 Task: Create in the project AgileBoost and in the Backlog issue 'Develop a new tool for automated testing of mobile application performance and resource consumption' a child issue 'Integration with property management software', and assign it to team member softage.3@softage.net. Create in the project AgileBoost and in the Backlog issue 'Upgrade the logging and monitoring capabilities of a web application to improve error detection and debugging' a child issue 'Code optimization for low-latency network protocol handling', and assign it to team member softage.4@softage.net
Action: Mouse moved to (313, 229)
Screenshot: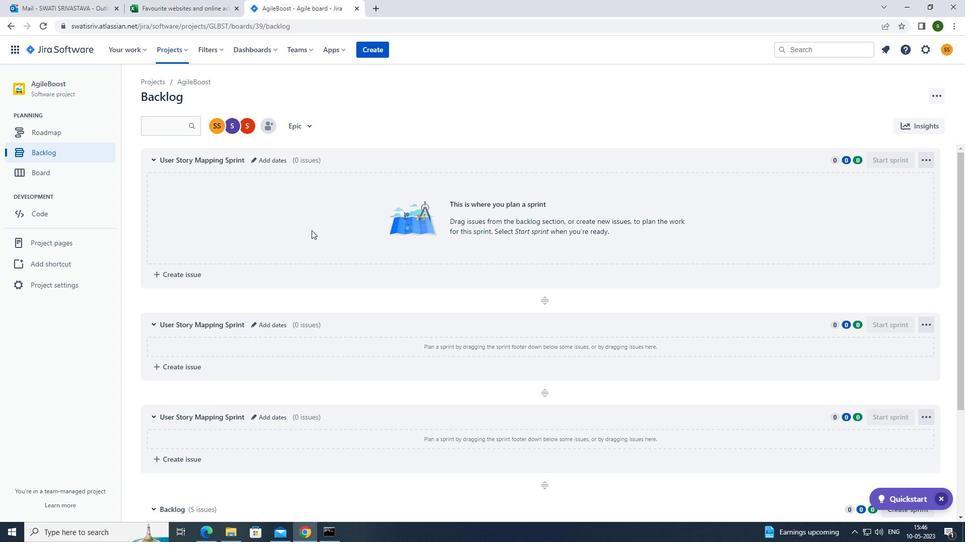 
Action: Mouse scrolled (313, 228) with delta (0, 0)
Screenshot: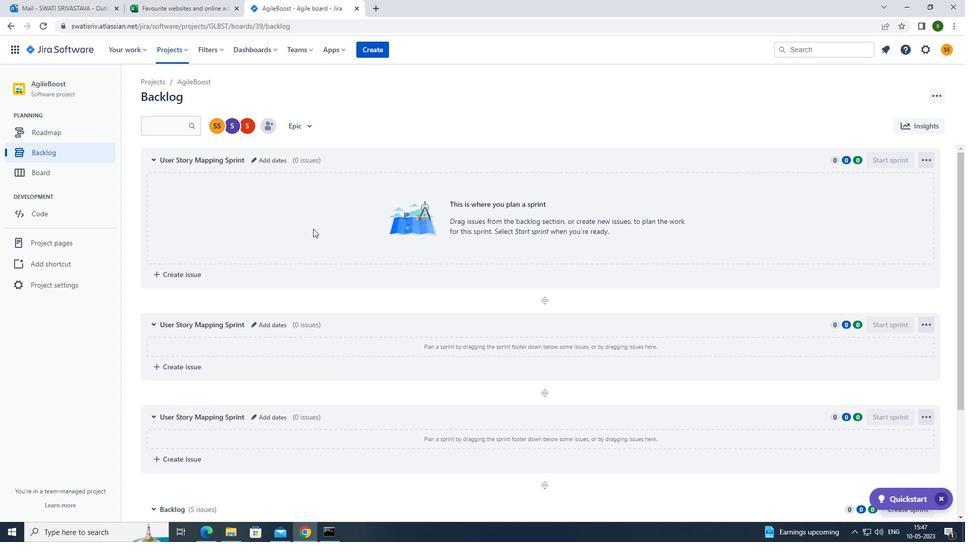 
Action: Mouse scrolled (313, 228) with delta (0, 0)
Screenshot: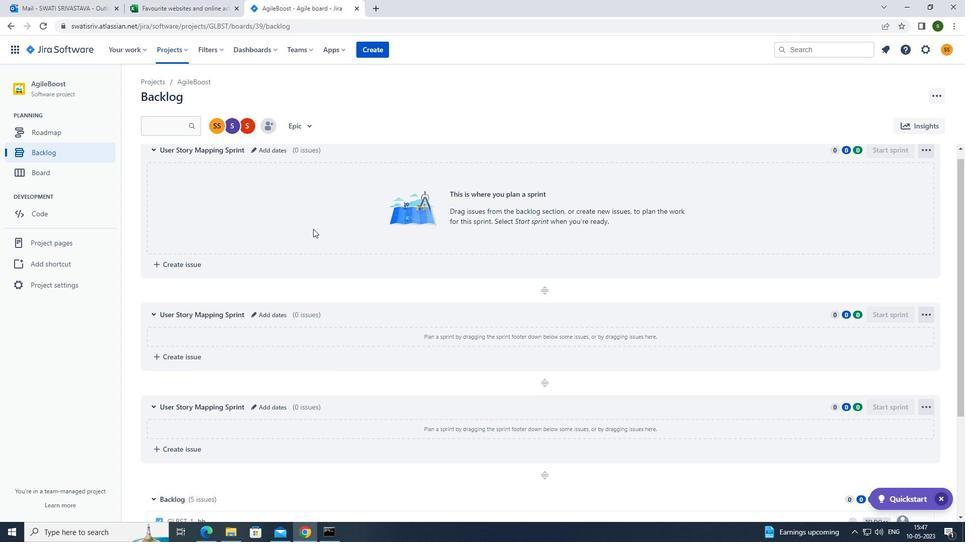 
Action: Mouse scrolled (313, 228) with delta (0, 0)
Screenshot: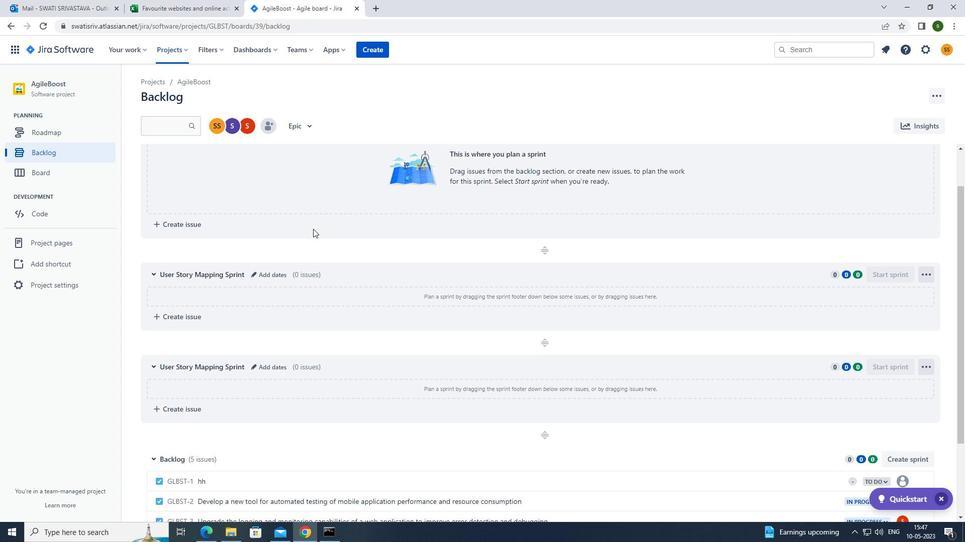 
Action: Mouse scrolled (313, 228) with delta (0, 0)
Screenshot: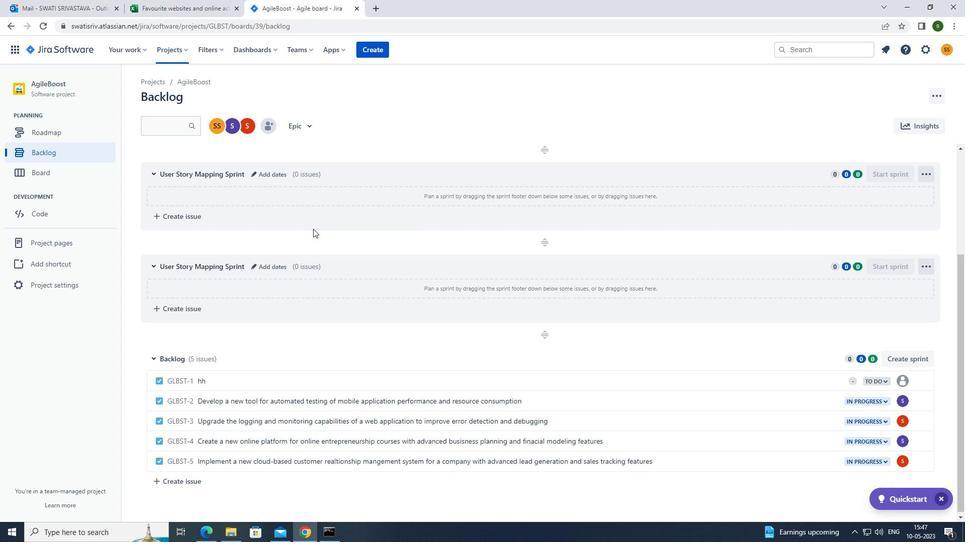 
Action: Mouse scrolled (313, 228) with delta (0, 0)
Screenshot: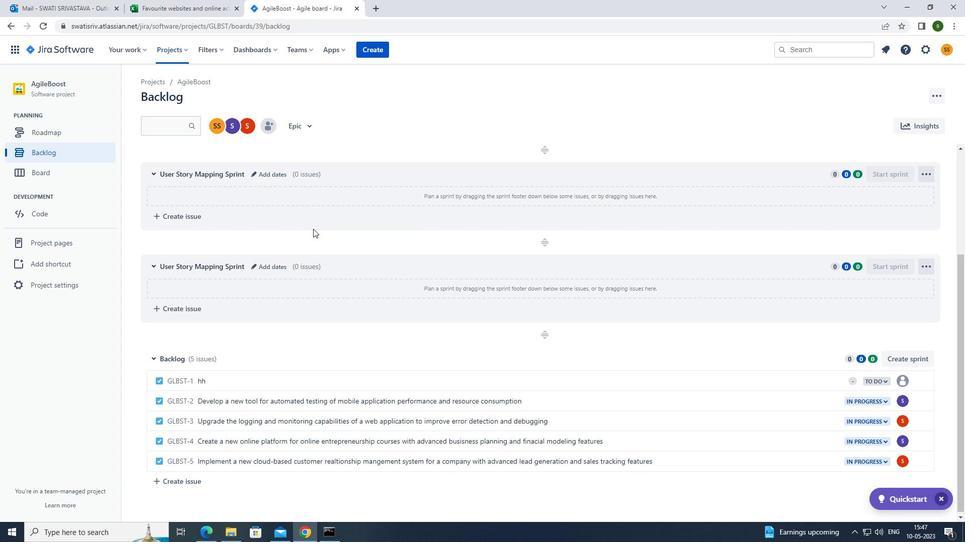 
Action: Mouse scrolled (313, 228) with delta (0, 0)
Screenshot: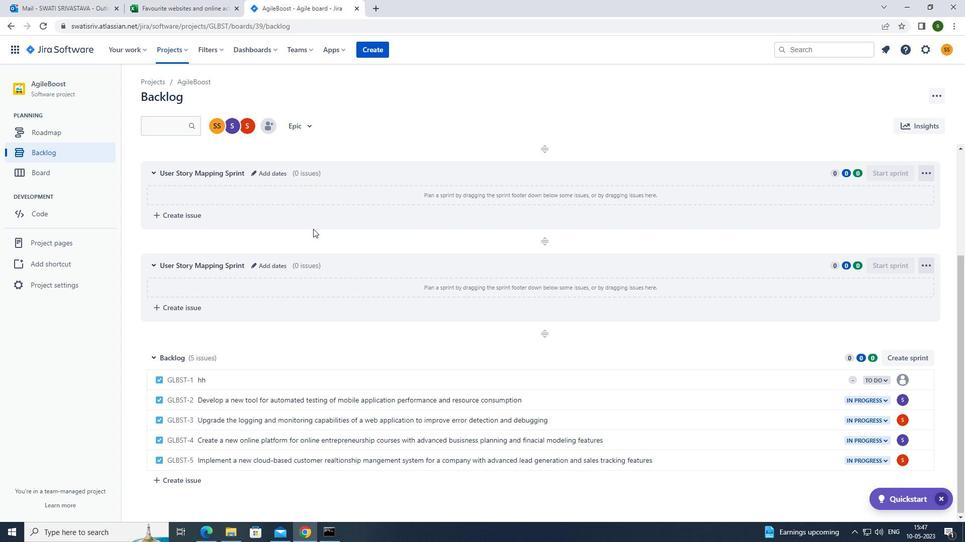 
Action: Mouse moved to (672, 400)
Screenshot: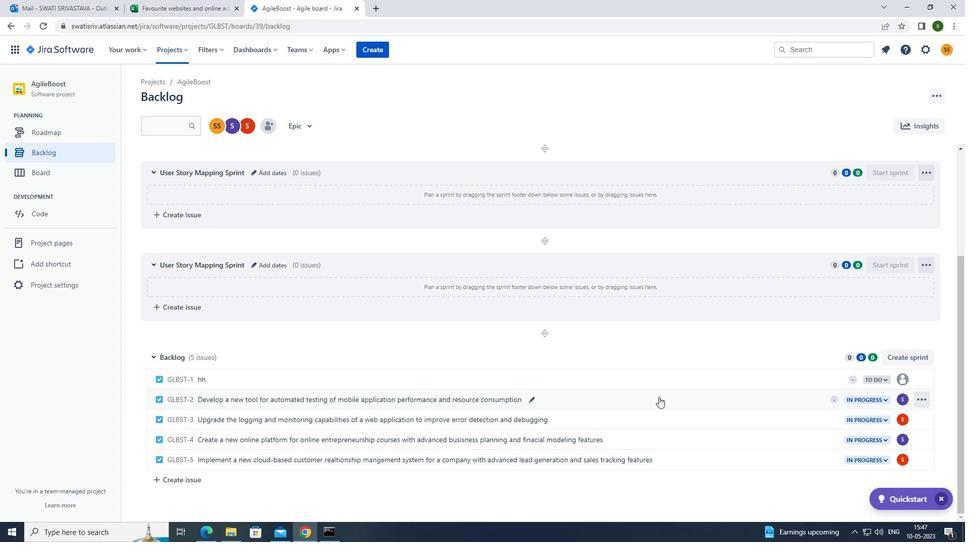 
Action: Mouse pressed left at (672, 400)
Screenshot: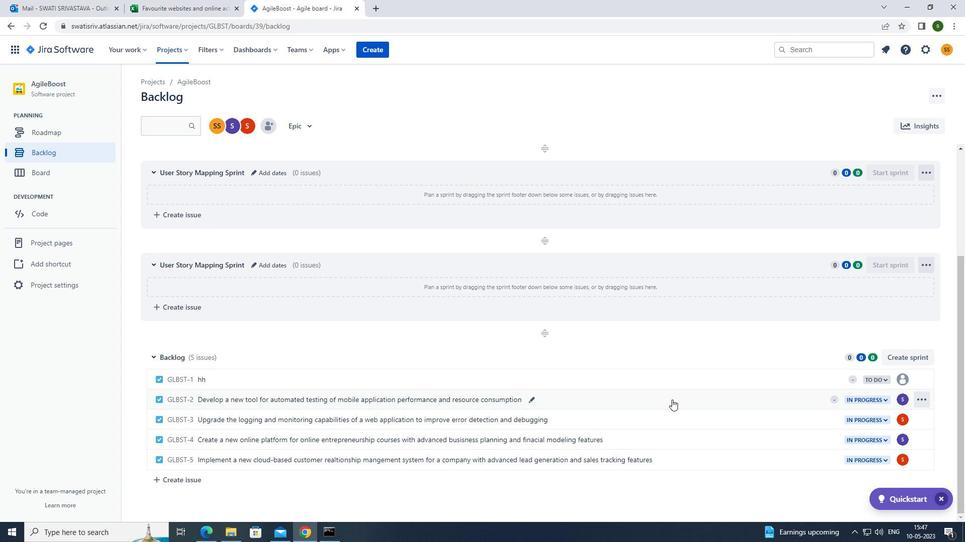 
Action: Mouse moved to (784, 244)
Screenshot: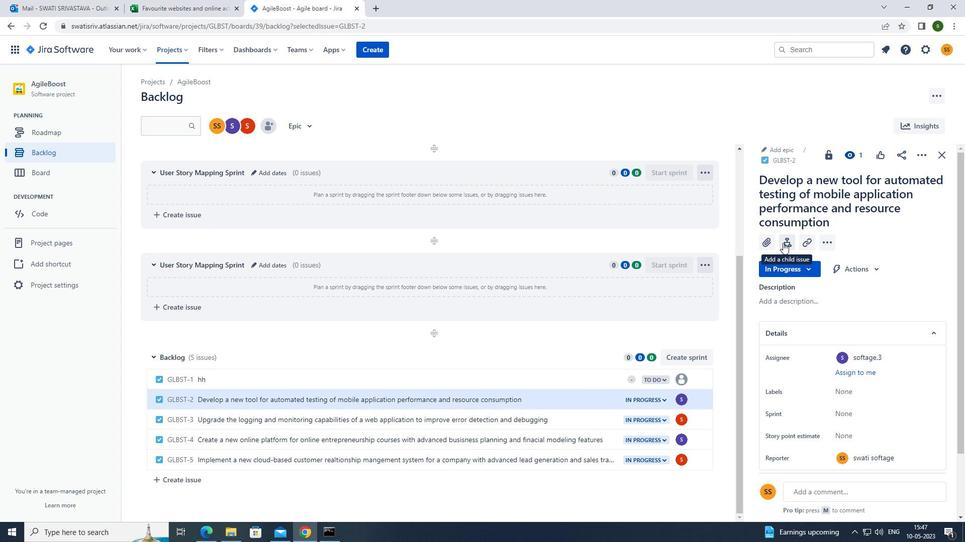 
Action: Mouse pressed left at (784, 244)
Screenshot: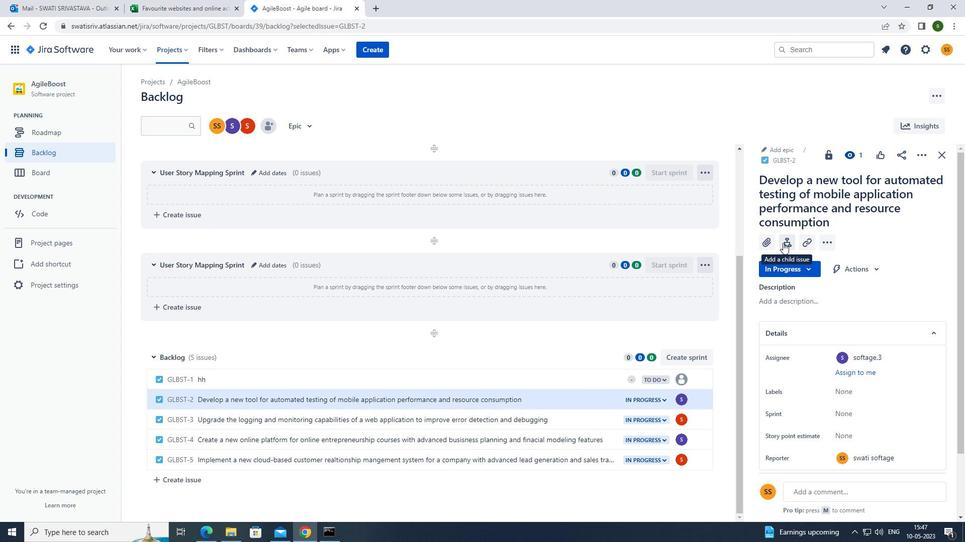 
Action: Mouse moved to (772, 338)
Screenshot: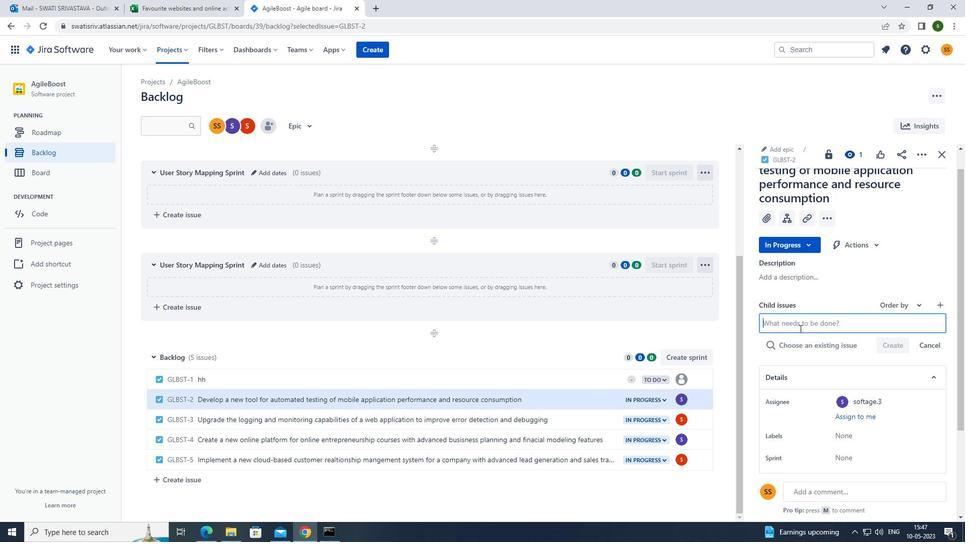 
Action: Key pressed <Key.caps_lock>i<Key.caps_lock>ntegration<Key.space>with<Key.space>property<Key.space>management<Key.space>software<Key.enter>
Screenshot: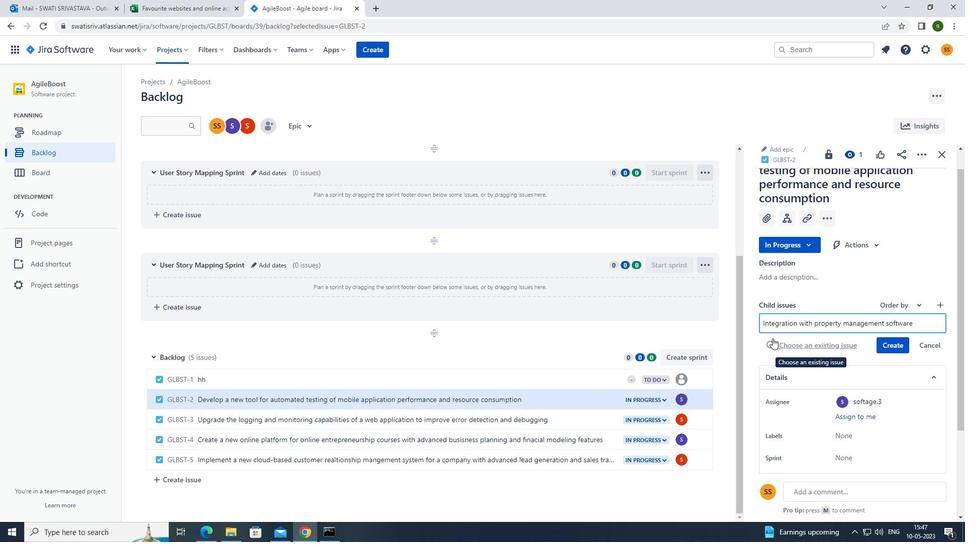 
Action: Mouse moved to (902, 330)
Screenshot: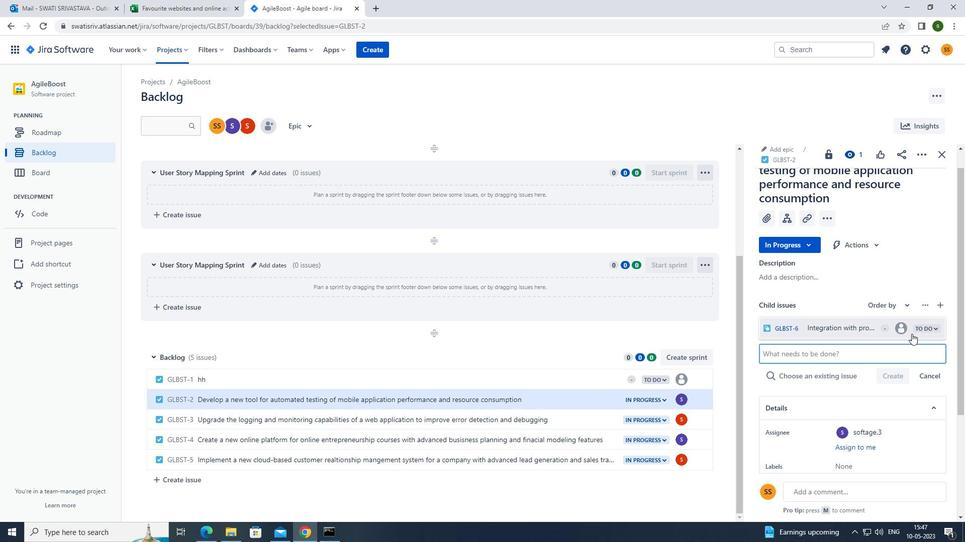 
Action: Mouse pressed left at (902, 330)
Screenshot: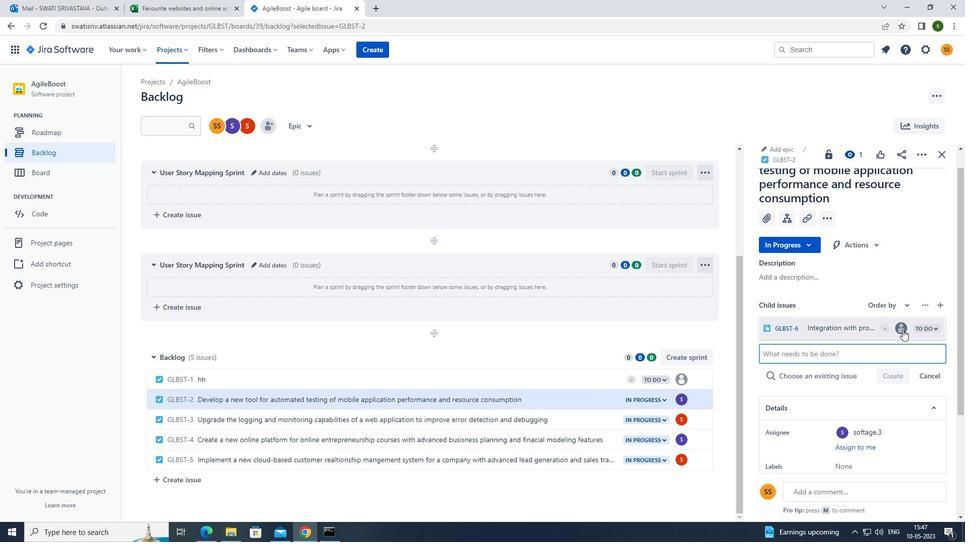 
Action: Mouse moved to (876, 334)
Screenshot: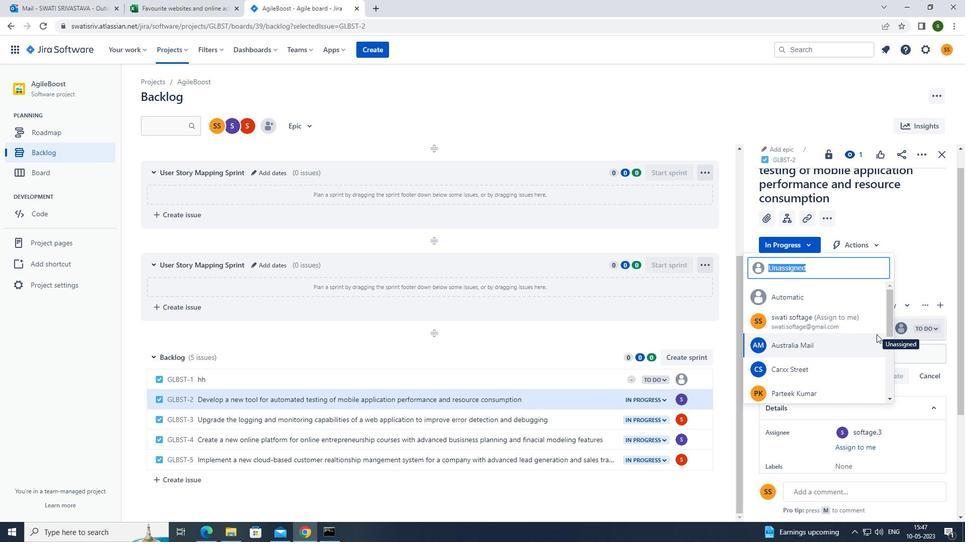 
Action: Mouse scrolled (876, 334) with delta (0, 0)
Screenshot: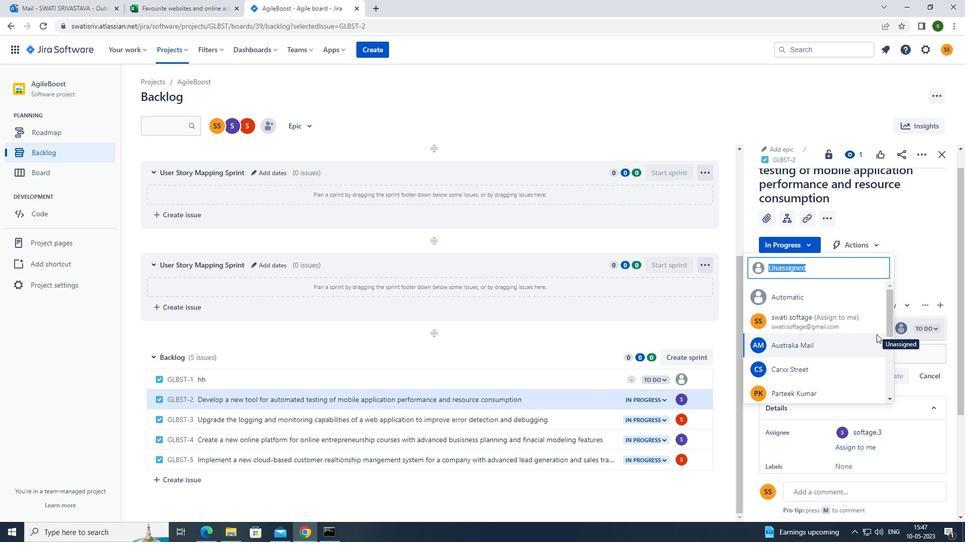 
Action: Mouse moved to (806, 381)
Screenshot: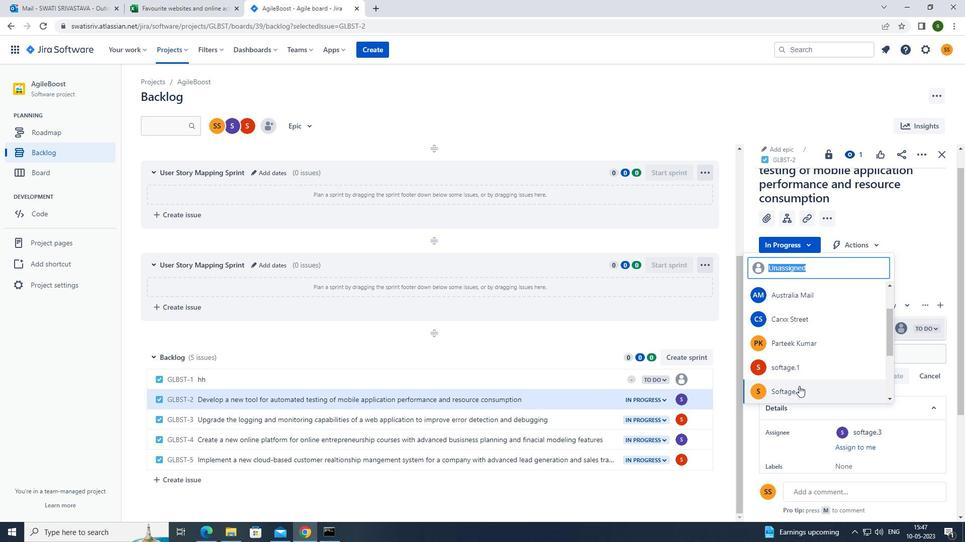 
Action: Mouse scrolled (806, 380) with delta (0, 0)
Screenshot: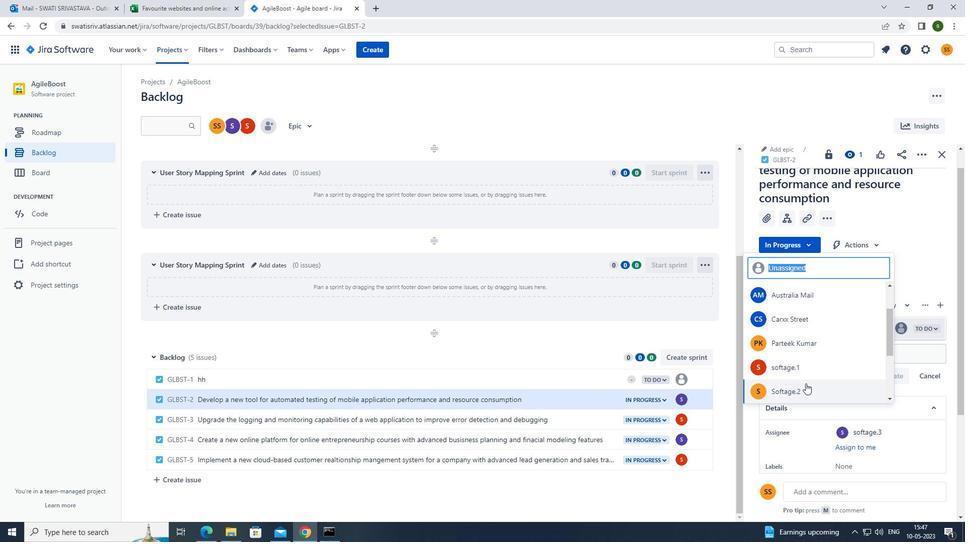 
Action: Mouse moved to (802, 366)
Screenshot: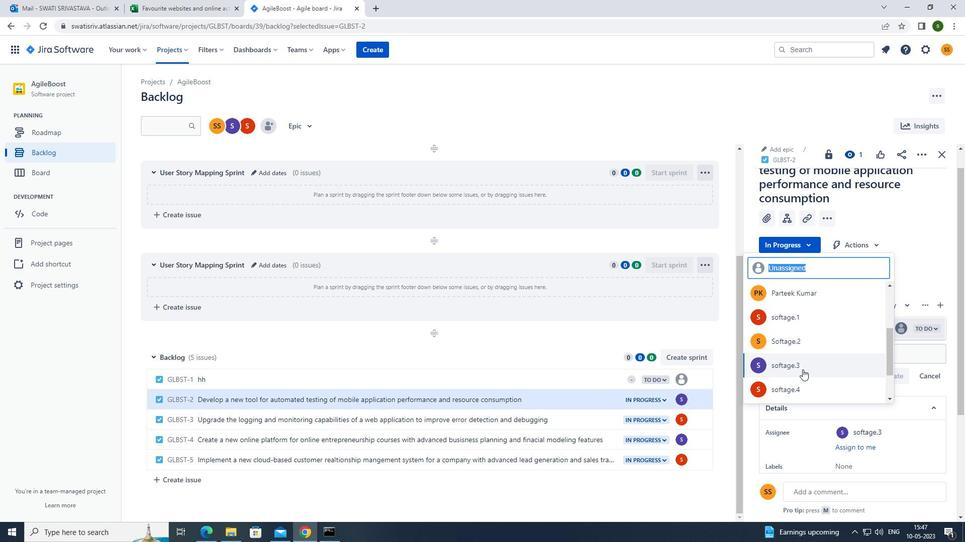 
Action: Mouse pressed left at (802, 366)
Screenshot: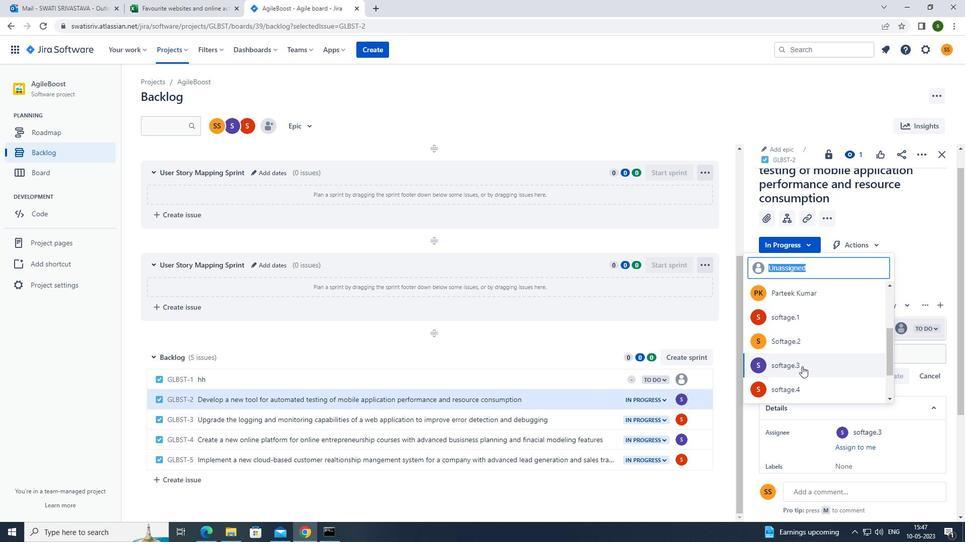 
Action: Mouse moved to (587, 420)
Screenshot: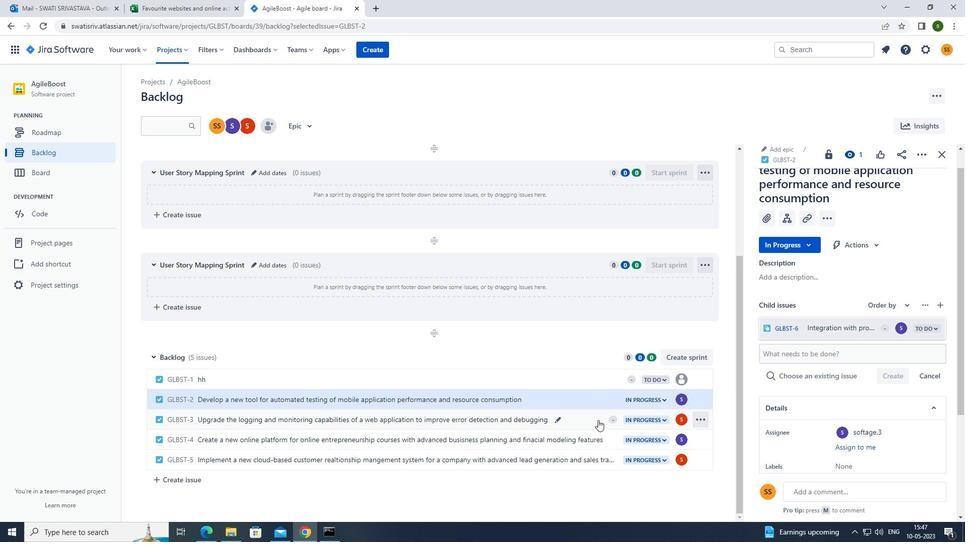 
Action: Mouse pressed left at (587, 420)
Screenshot: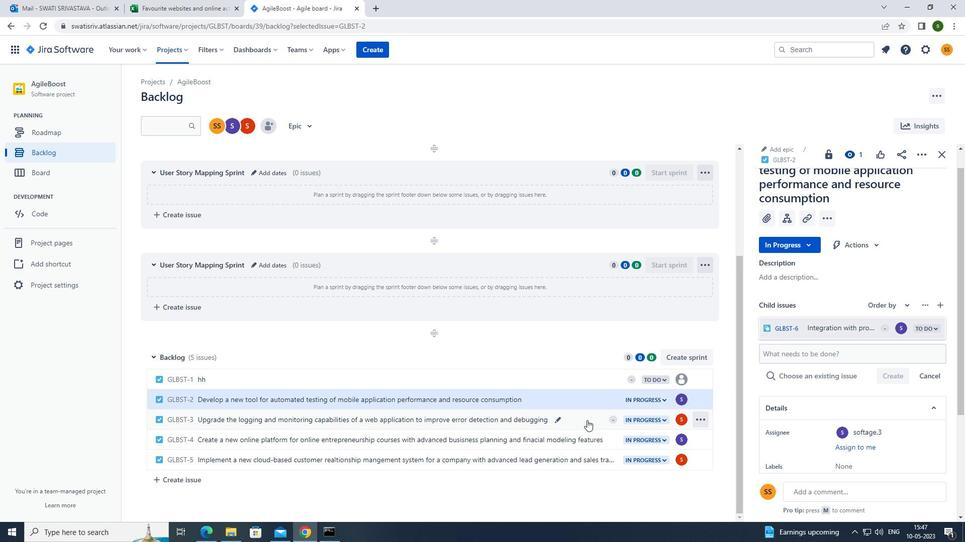 
Action: Mouse moved to (791, 237)
Screenshot: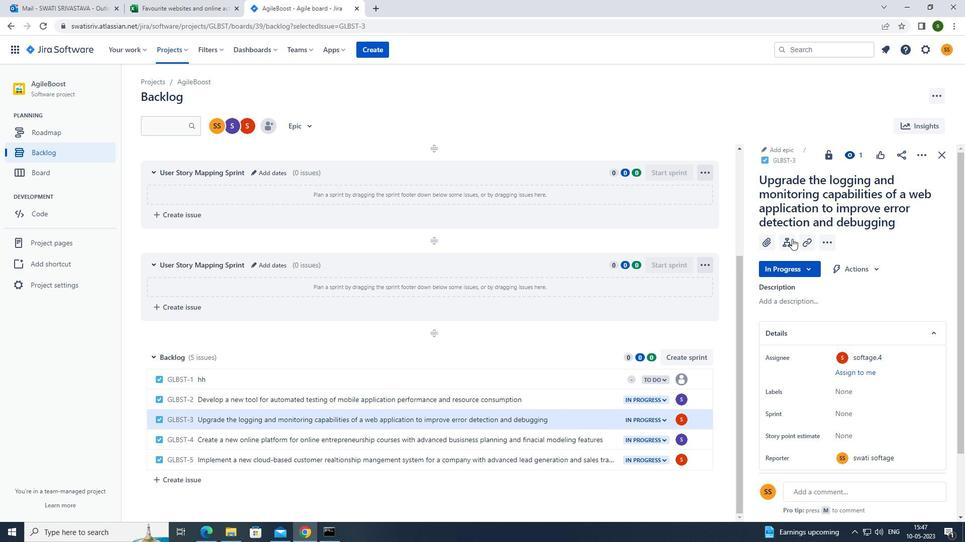 
Action: Mouse pressed left at (791, 237)
Screenshot: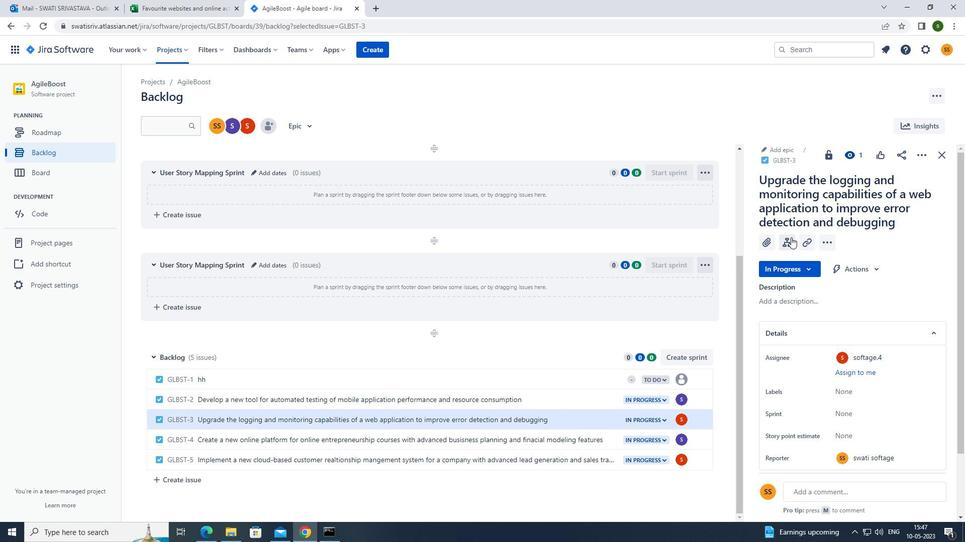 
Action: Mouse moved to (816, 324)
Screenshot: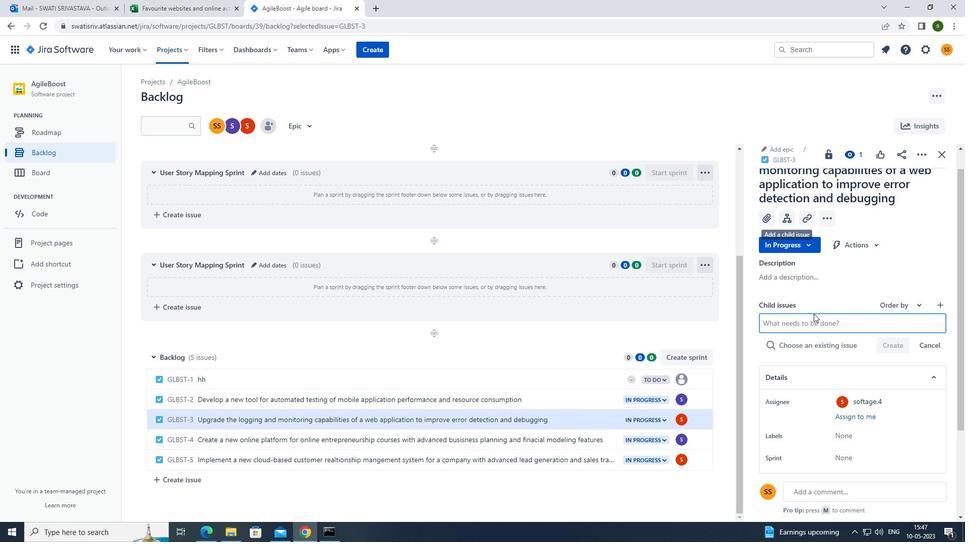 
Action: Mouse pressed left at (816, 324)
Screenshot: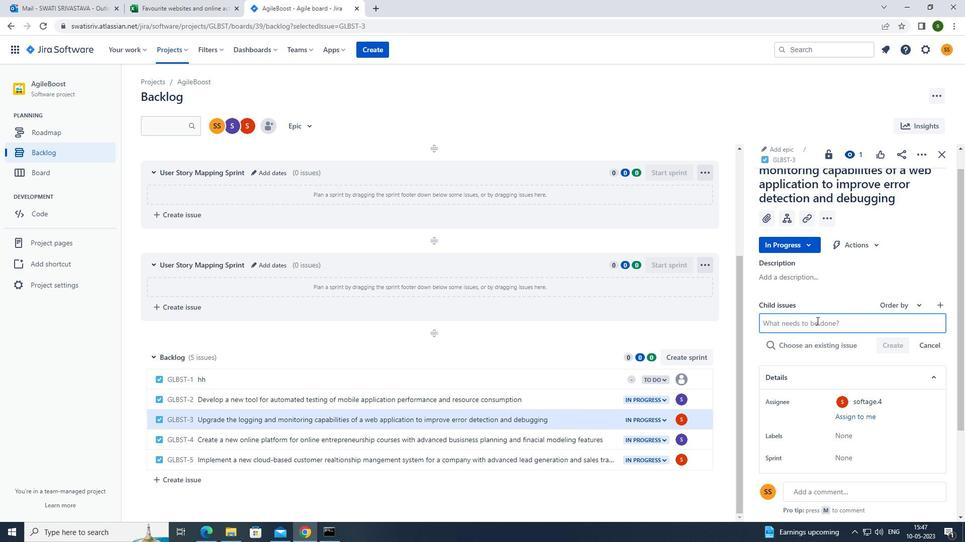 
Action: Mouse moved to (816, 325)
Screenshot: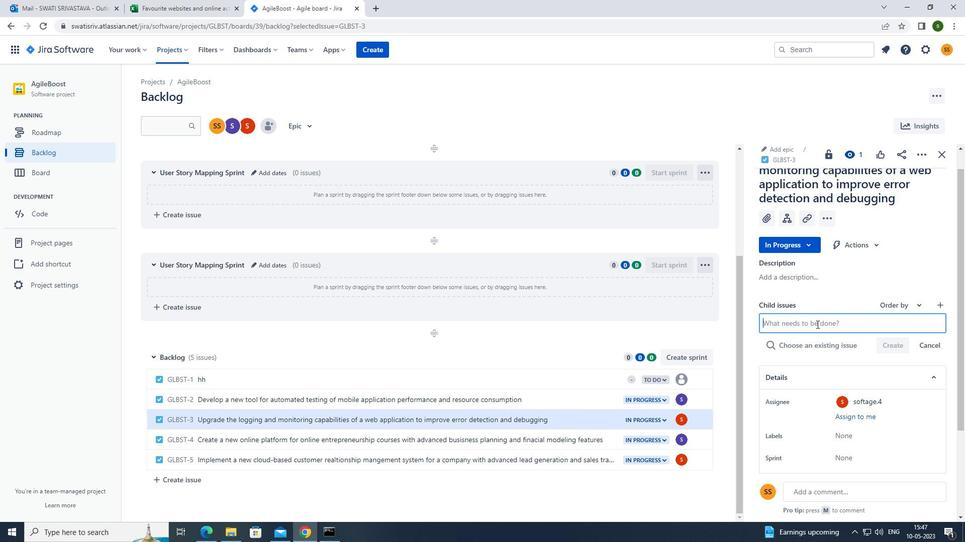 
Action: Key pressed <Key.caps_lock>c<Key.caps_lock>ode<Key.space>optimization<Key.space>for<Key.space>low-latency<Key.space>network<Key.space>protocol<Key.space>handling<Key.enter>
Screenshot: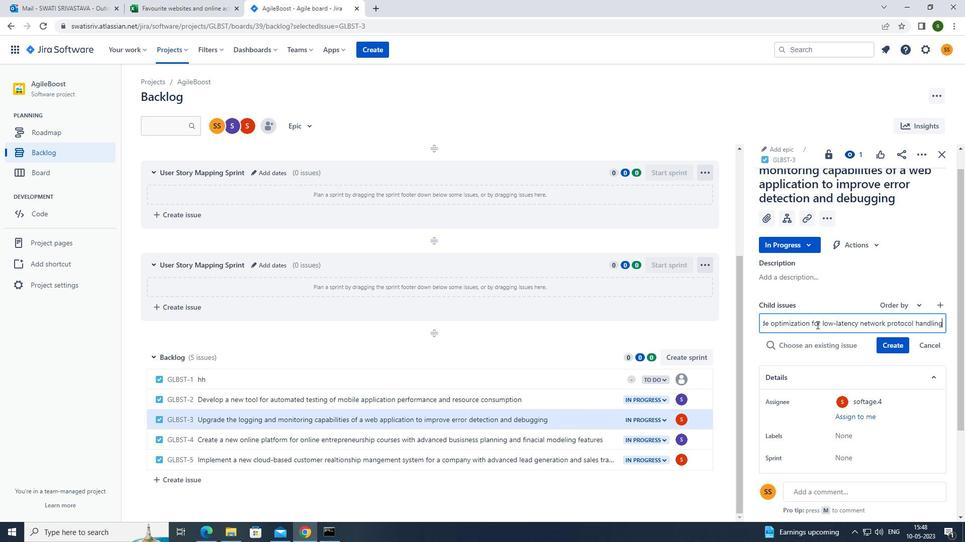 
Action: Mouse moved to (903, 330)
Screenshot: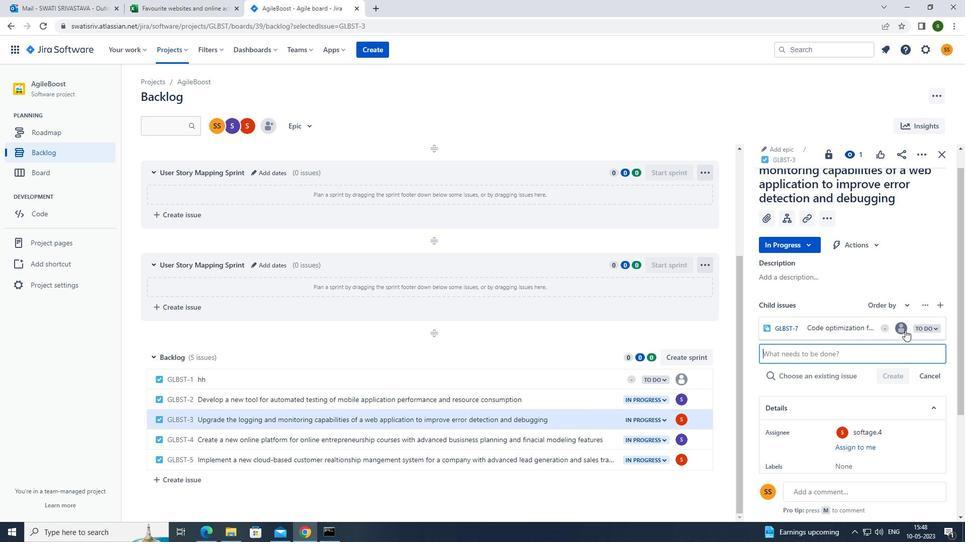 
Action: Mouse pressed left at (903, 330)
Screenshot: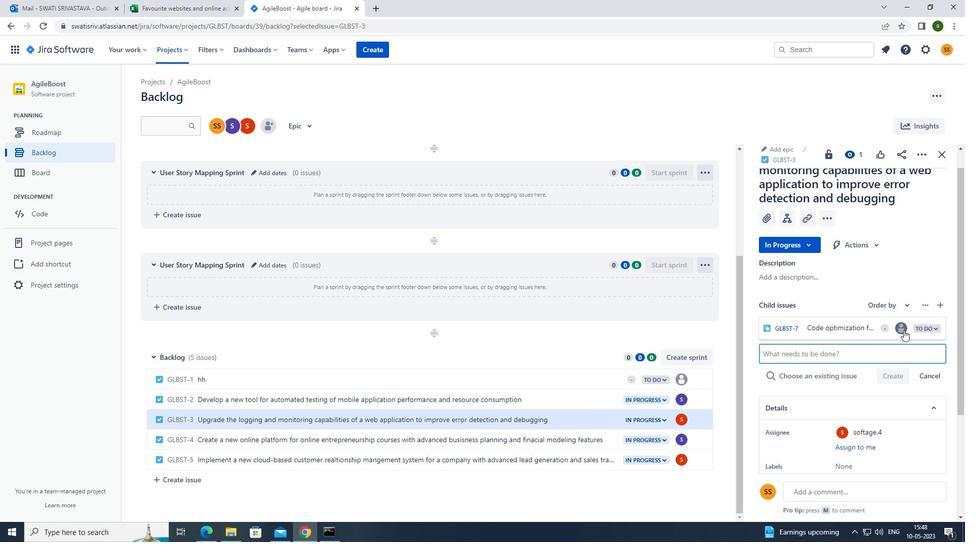 
Action: Mouse moved to (861, 335)
Screenshot: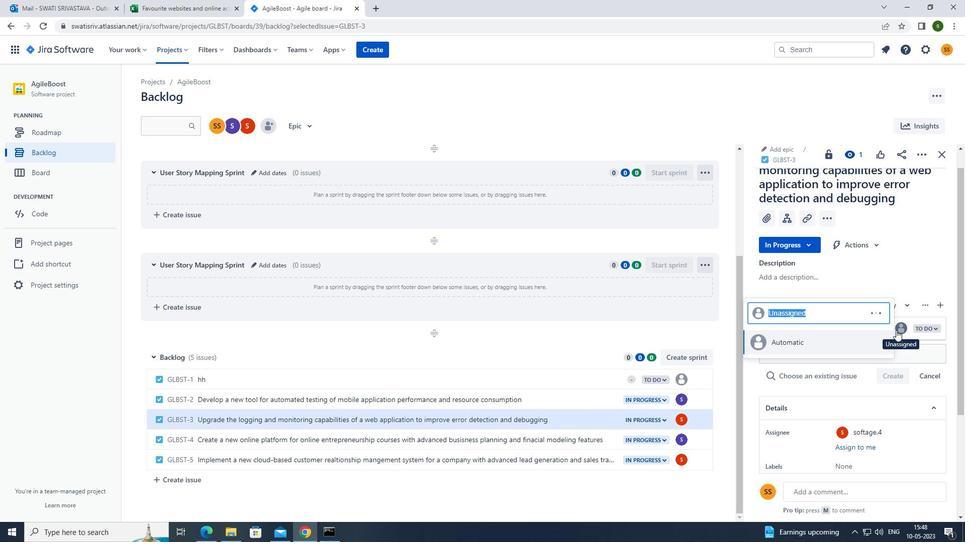 
Action: Mouse scrolled (861, 335) with delta (0, 0)
Screenshot: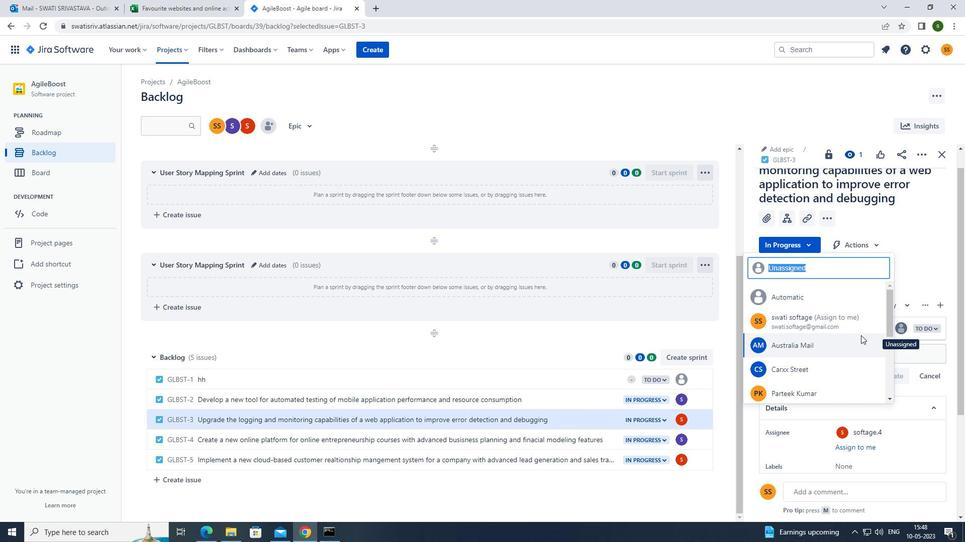 
Action: Mouse scrolled (861, 335) with delta (0, 0)
Screenshot: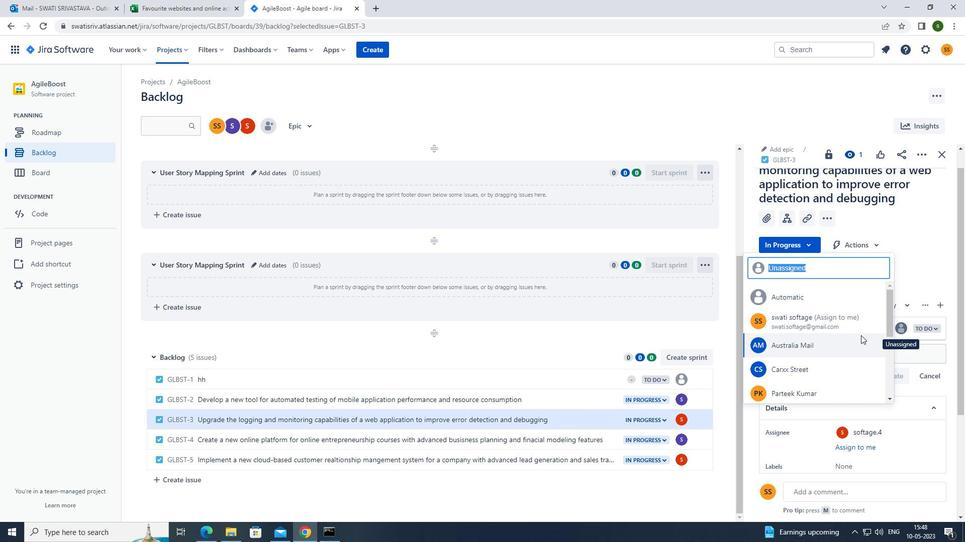 
Action: Mouse scrolled (861, 335) with delta (0, 0)
Screenshot: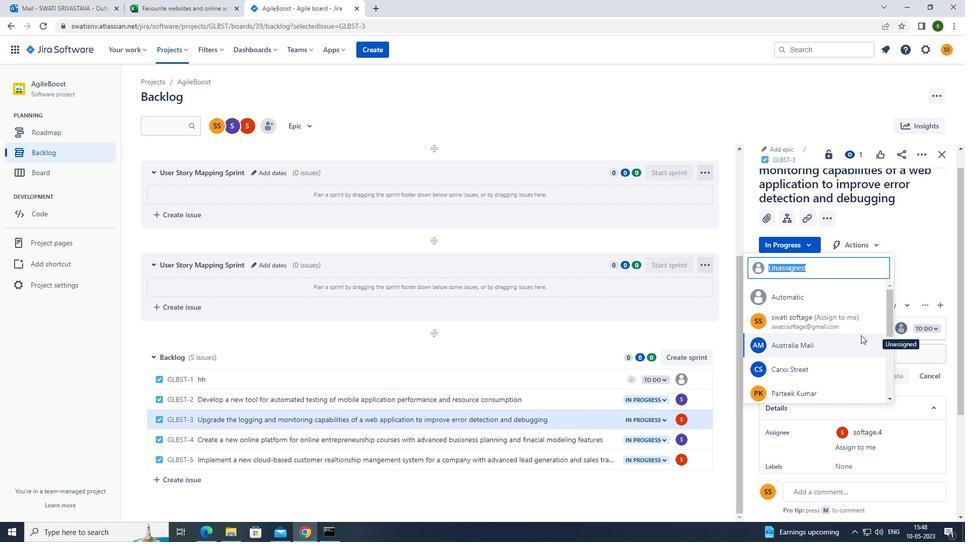 
Action: Mouse scrolled (861, 335) with delta (0, 0)
Screenshot: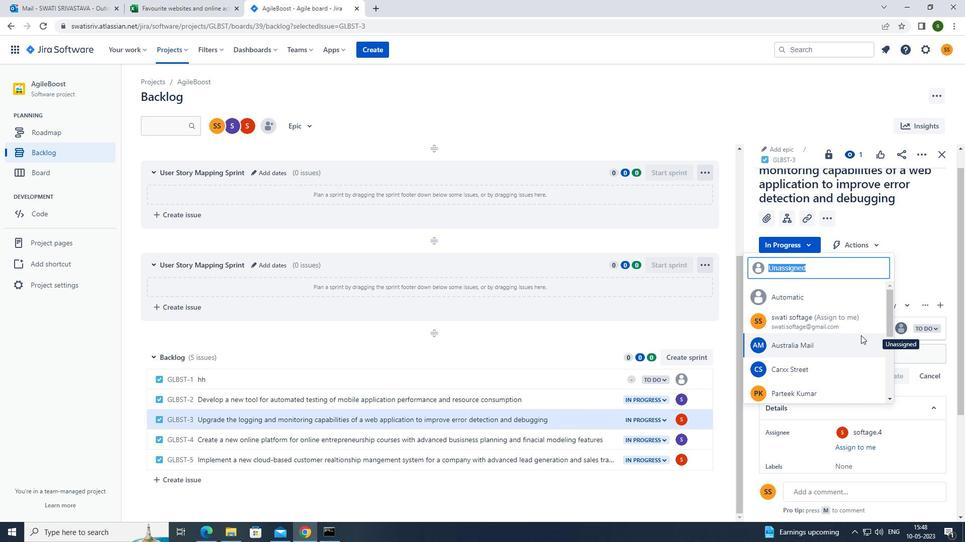 
Action: Mouse moved to (814, 338)
Screenshot: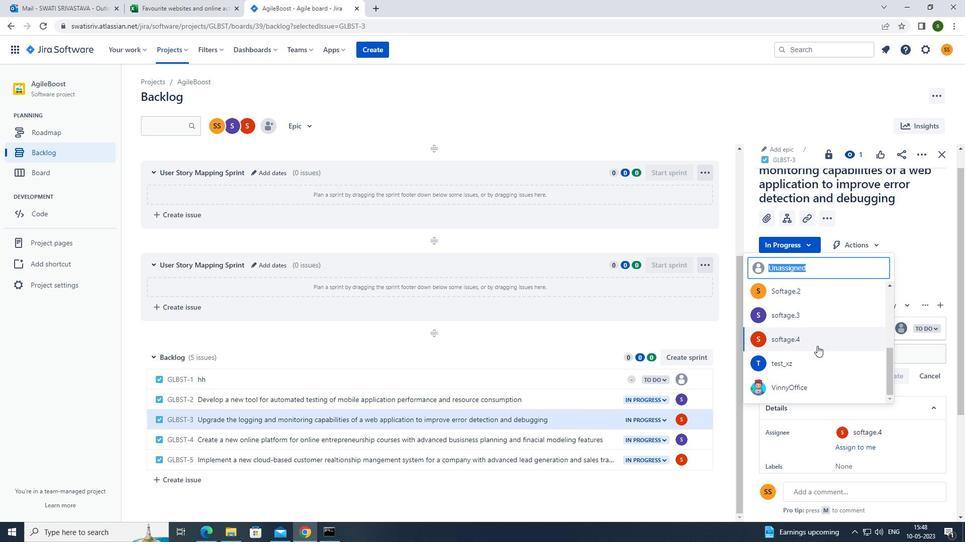 
Action: Mouse pressed left at (814, 338)
Screenshot: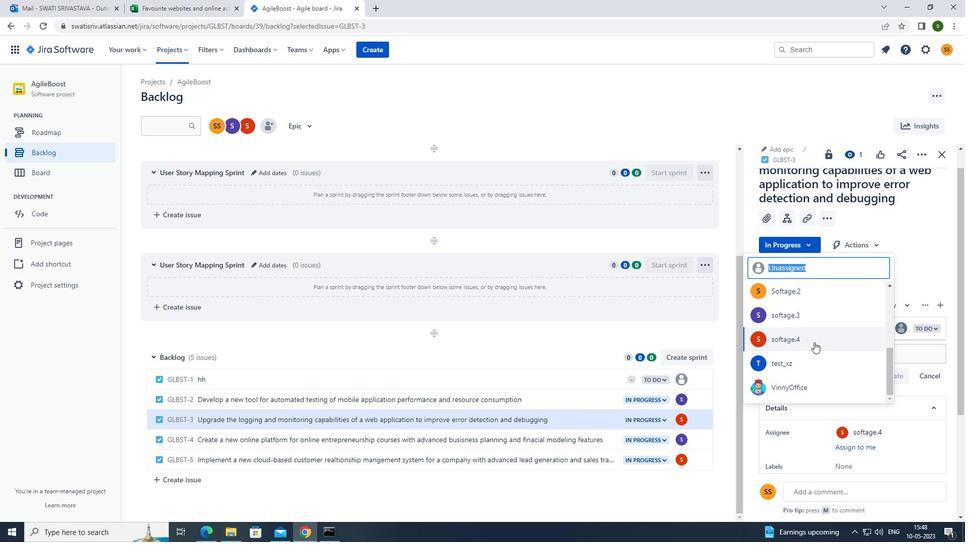 
Action: Mouse moved to (603, 113)
Screenshot: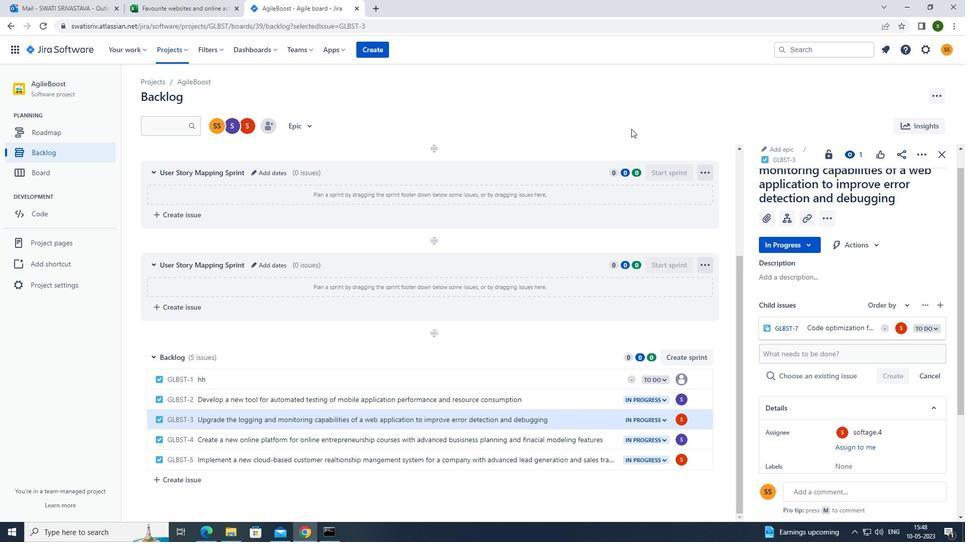 
